 Task: Add "Add Label …" with "Title" Title0011 to Button Button0011 to Card Card0011 in Board Board0003 in Development in Trello
Action: Mouse moved to (699, 111)
Screenshot: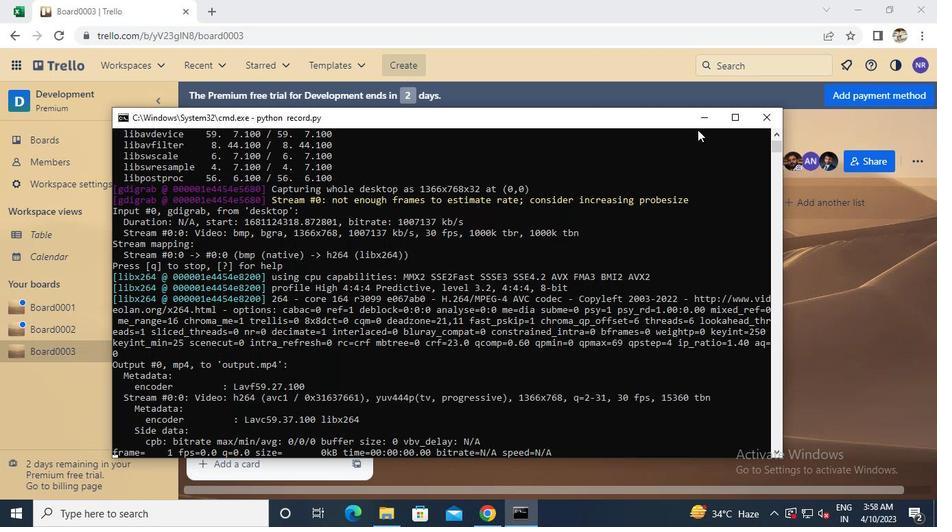 
Action: Mouse pressed left at (699, 111)
Screenshot: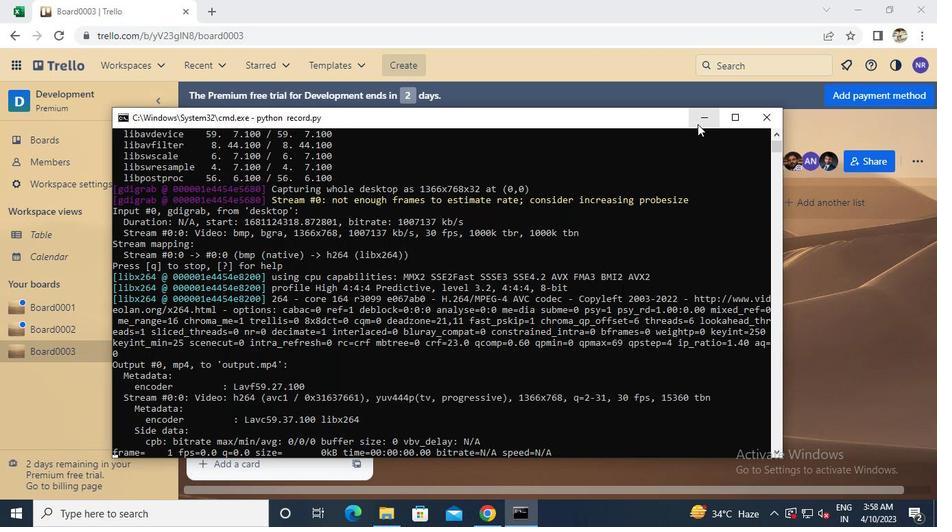
Action: Mouse moved to (297, 240)
Screenshot: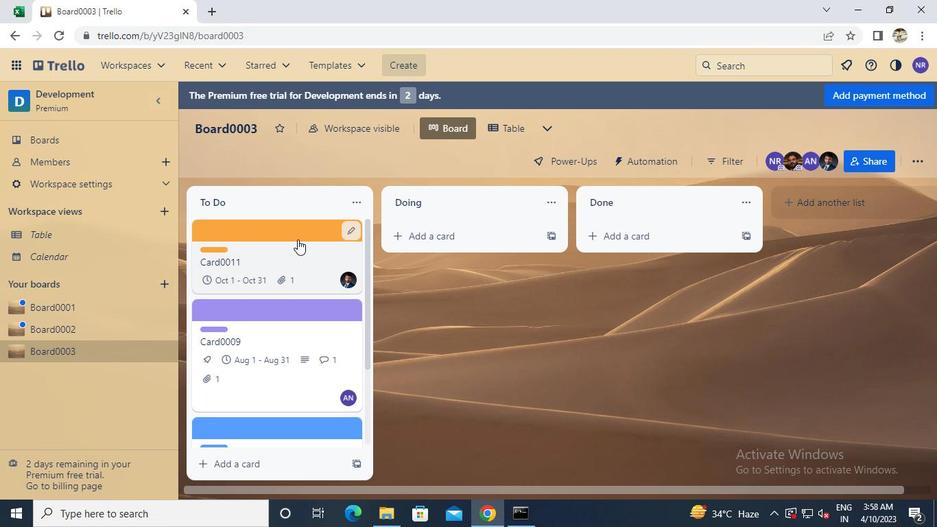 
Action: Mouse pressed left at (297, 240)
Screenshot: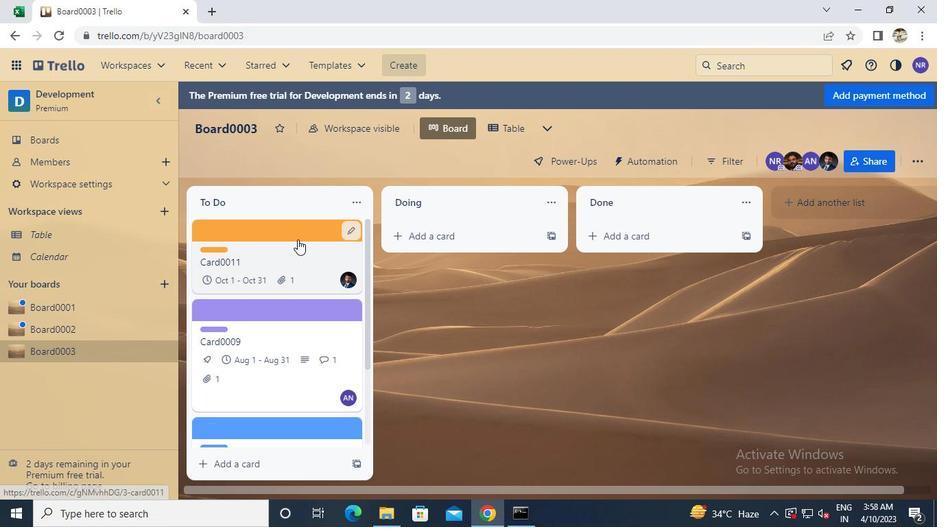 
Action: Mouse moved to (620, 366)
Screenshot: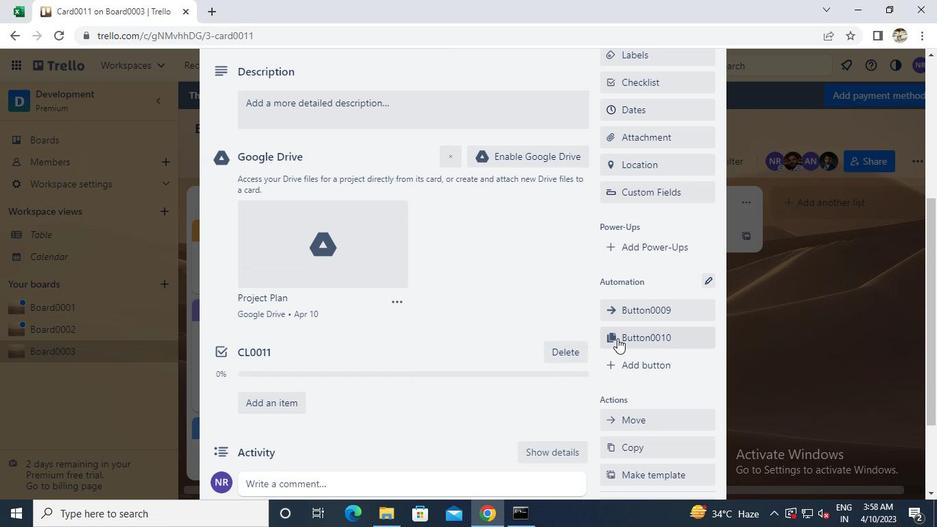 
Action: Mouse pressed left at (620, 366)
Screenshot: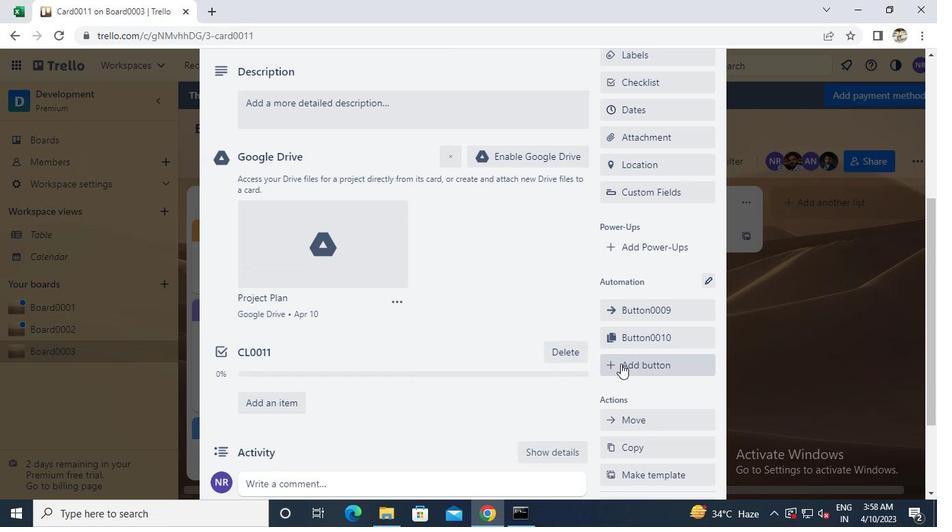 
Action: Mouse moved to (643, 214)
Screenshot: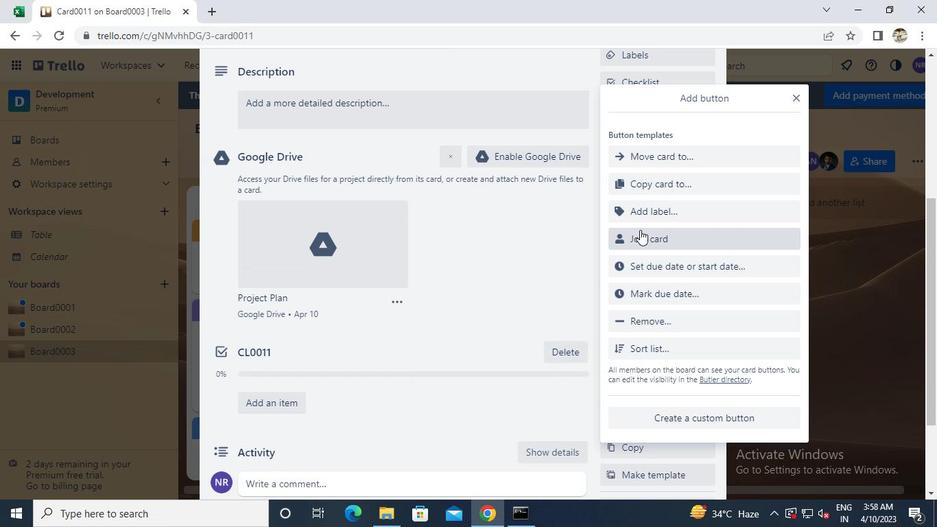 
Action: Mouse pressed left at (643, 214)
Screenshot: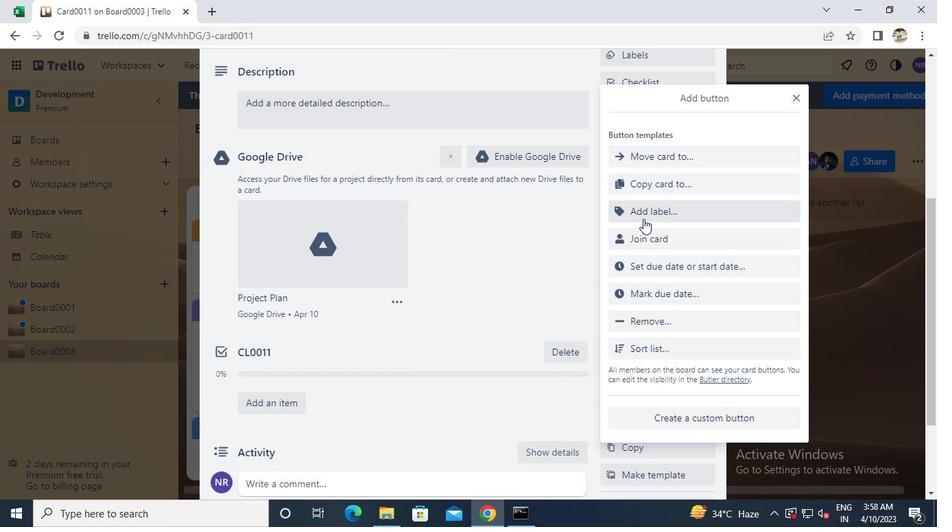 
Action: Mouse moved to (662, 164)
Screenshot: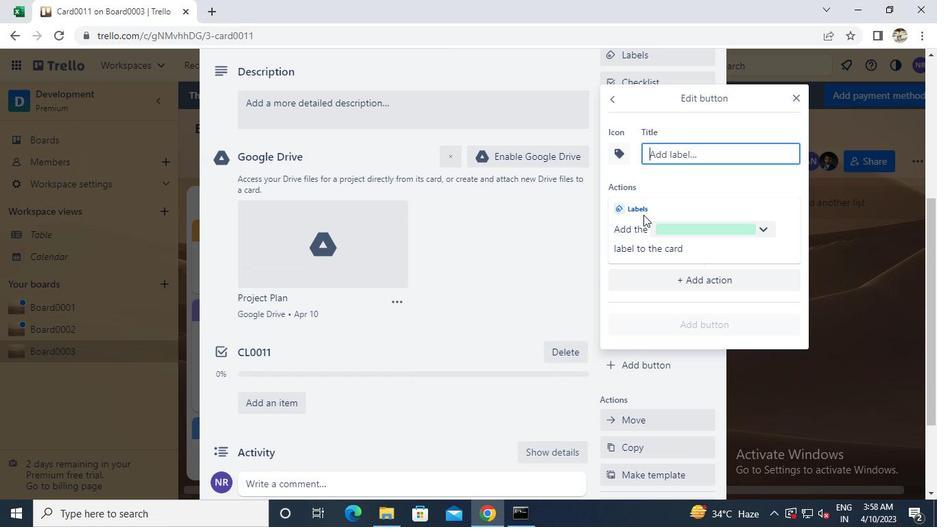 
Action: Keyboard Key.caps_lock
Screenshot: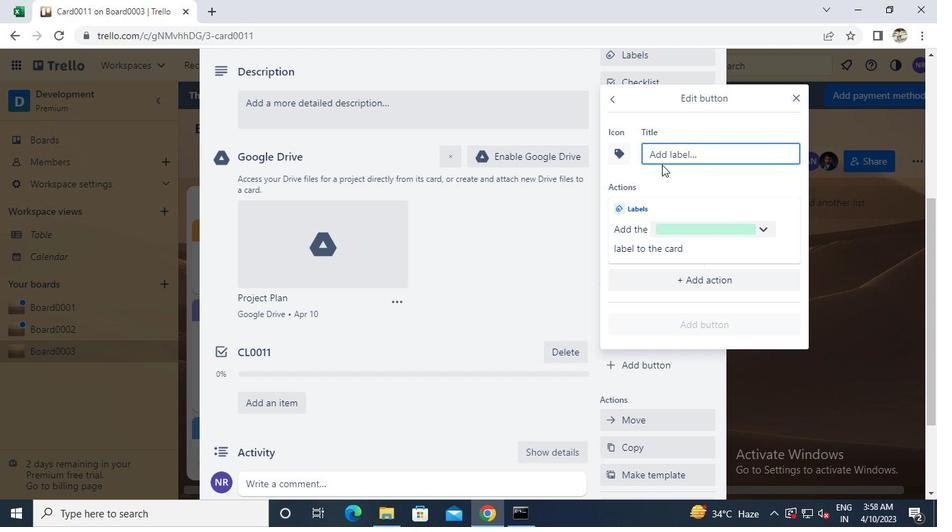 
Action: Keyboard Key.caps_lock
Screenshot: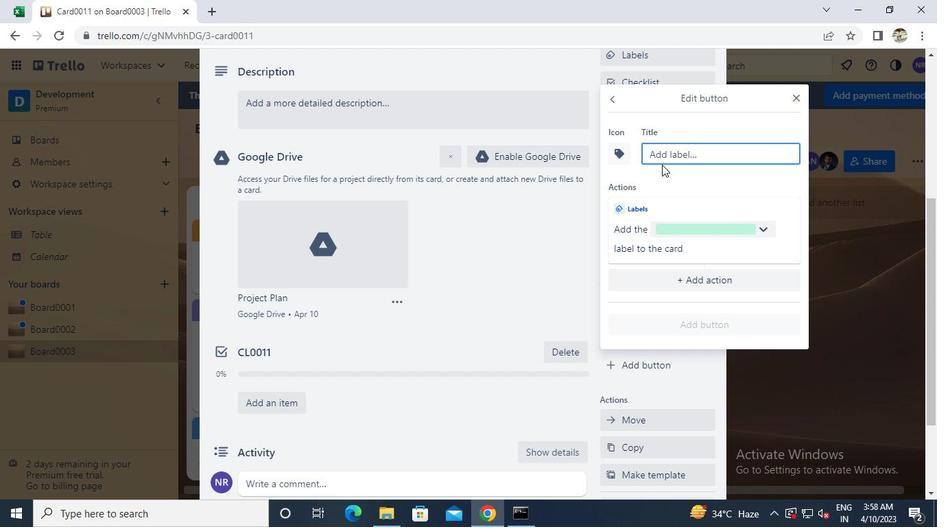 
Action: Keyboard t
Screenshot: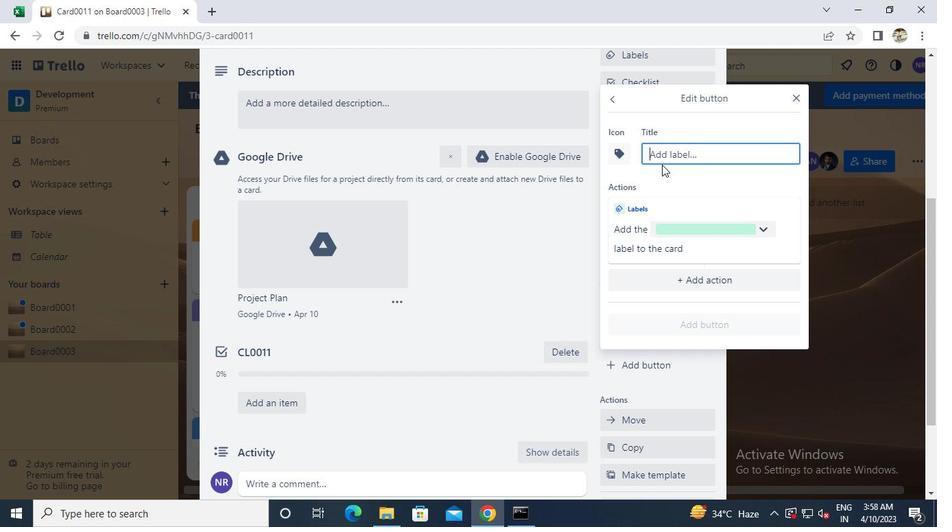 
Action: Mouse moved to (658, 163)
Screenshot: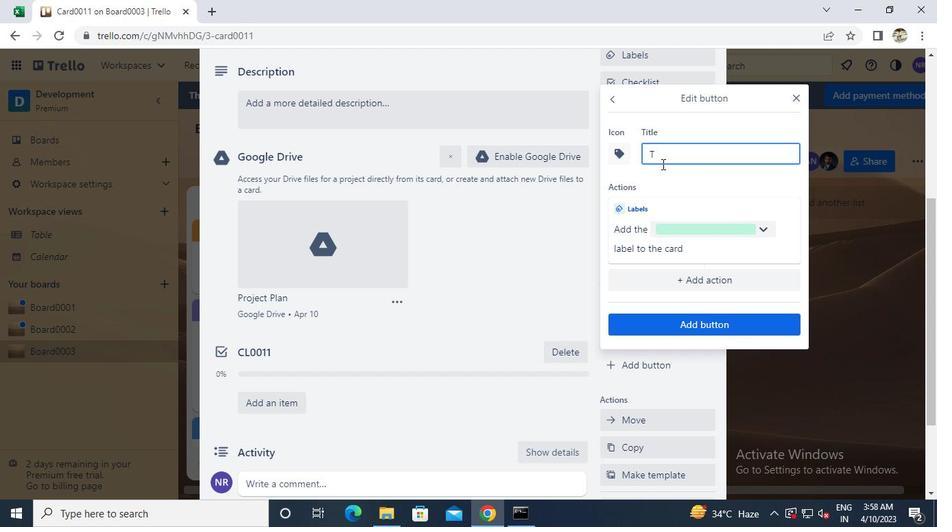 
Action: Keyboard Key.caps_lock
Screenshot: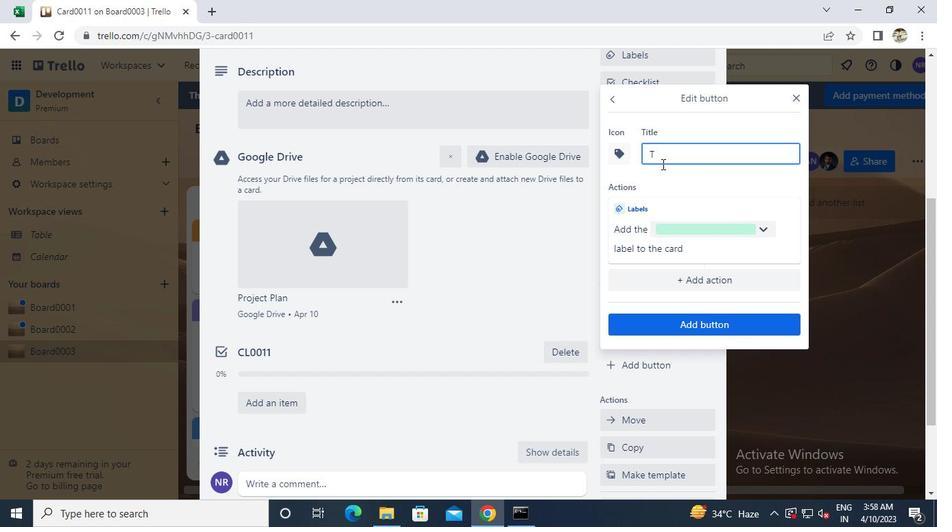 
Action: Mouse moved to (658, 162)
Screenshot: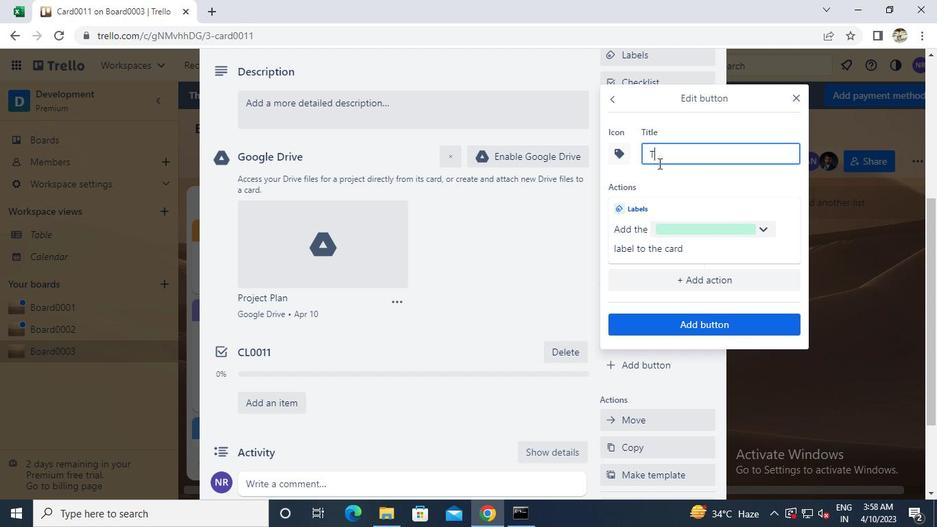 
Action: Keyboard i
Screenshot: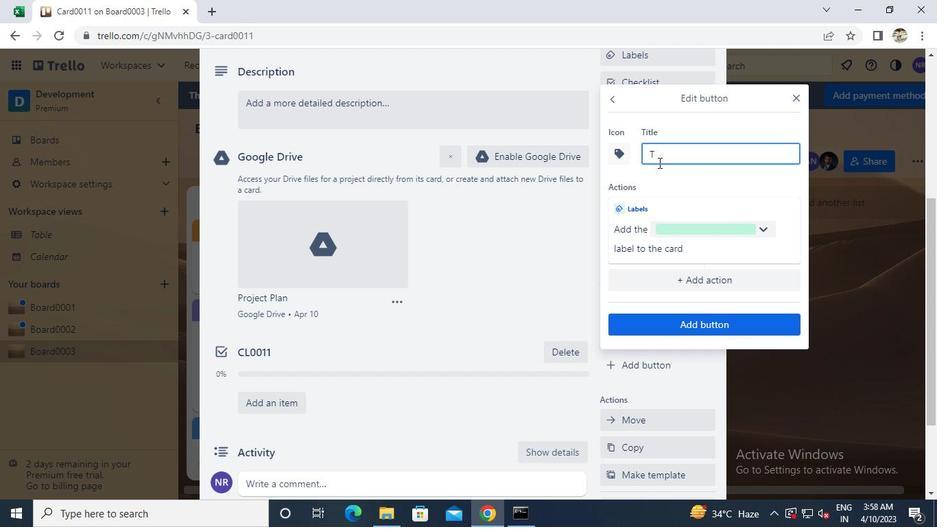 
Action: Keyboard t
Screenshot: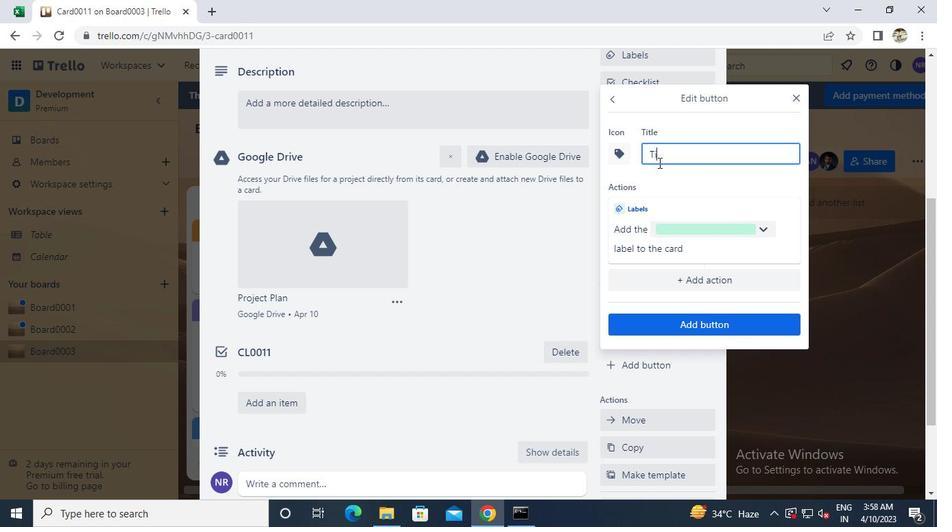 
Action: Keyboard t
Screenshot: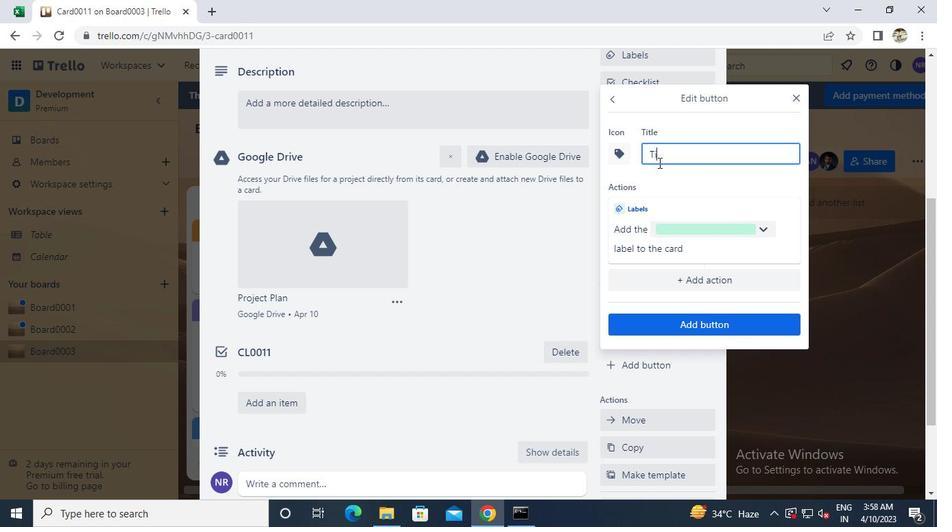 
Action: Keyboard l
Screenshot: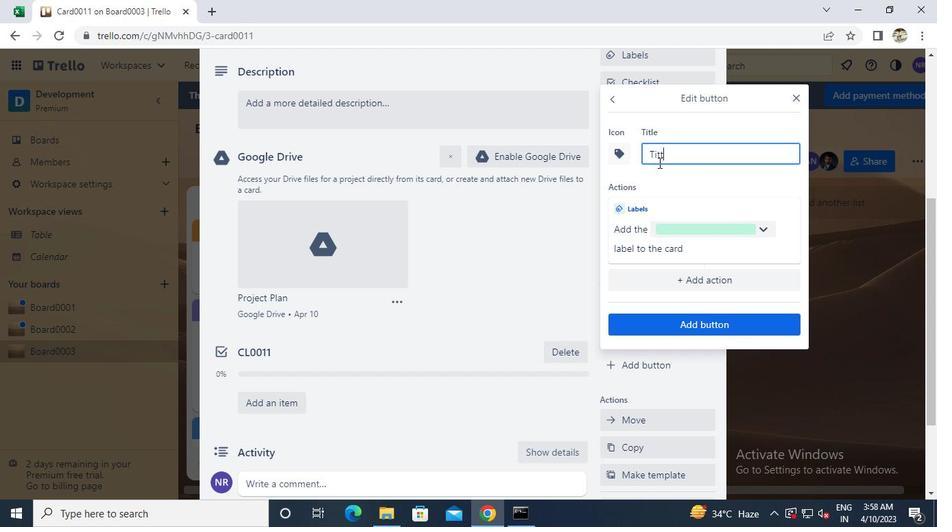 
Action: Keyboard e
Screenshot: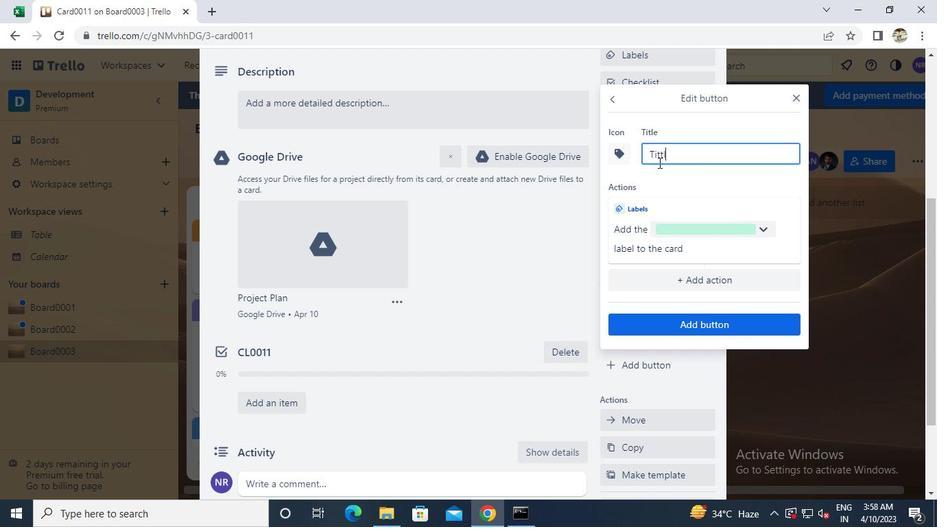
Action: Keyboard 0
Screenshot: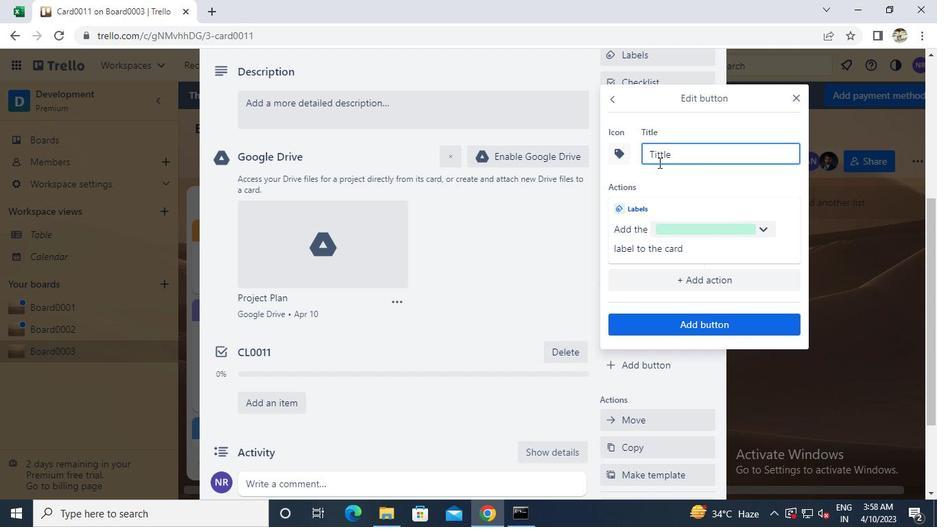 
Action: Keyboard 0
Screenshot: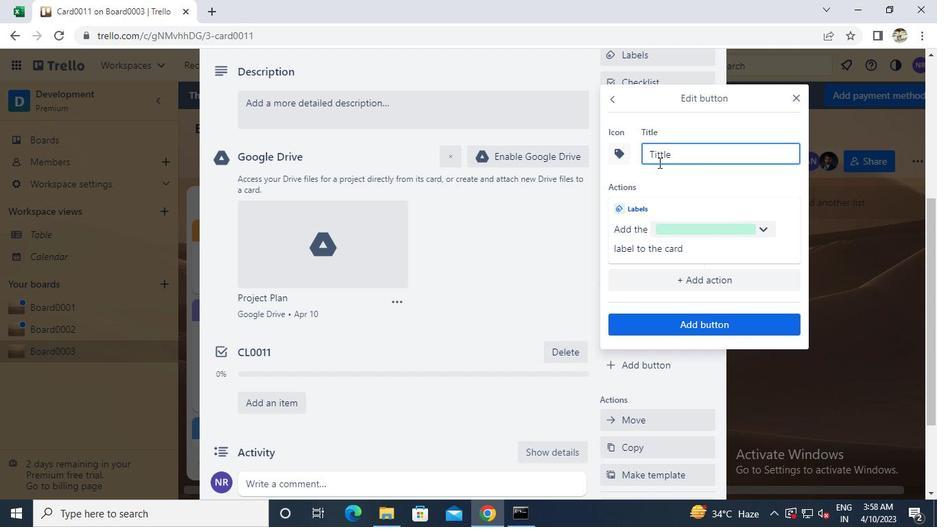 
Action: Keyboard 1
Screenshot: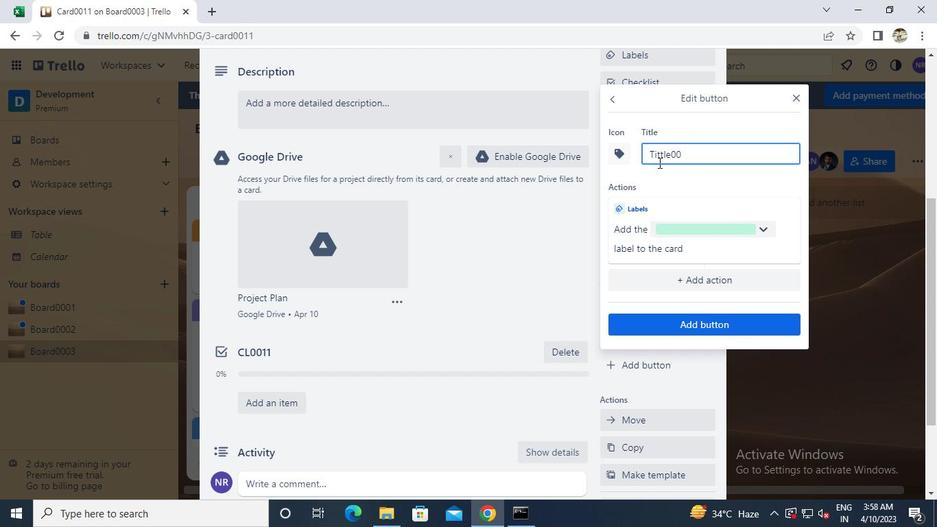 
Action: Keyboard 1
Screenshot: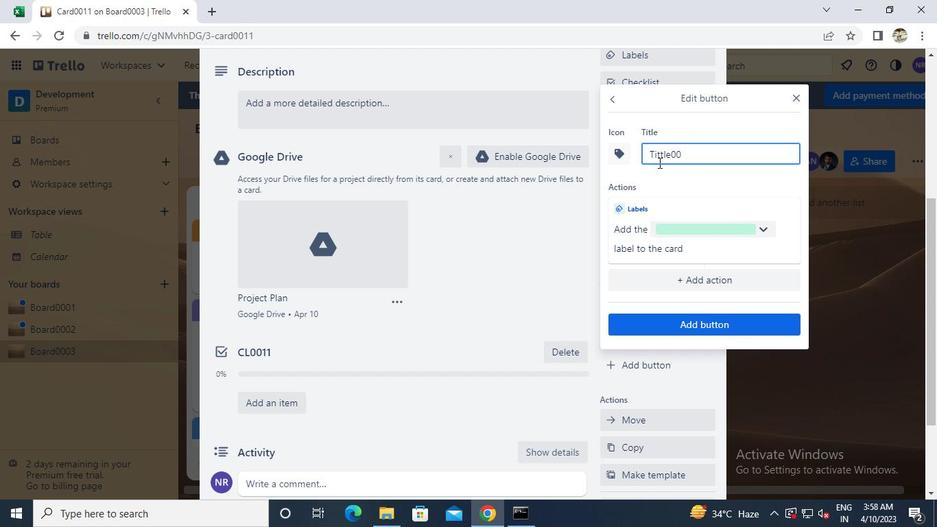 
Action: Mouse moved to (670, 325)
Screenshot: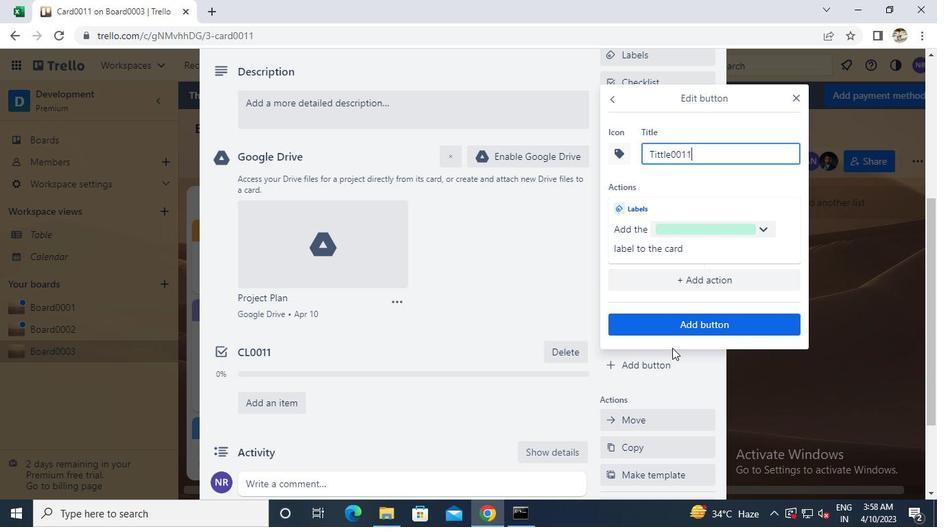 
Action: Mouse pressed left at (670, 325)
Screenshot: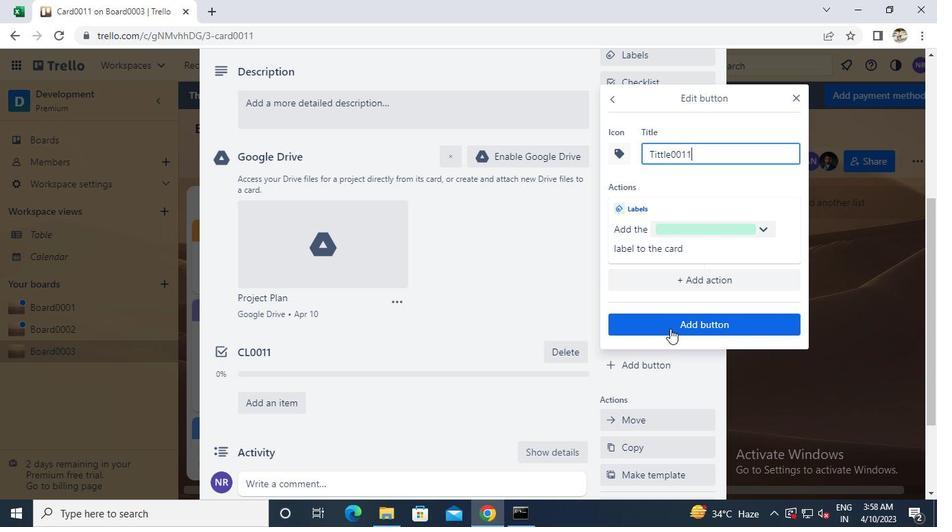 
Action: Mouse moved to (708, 95)
Screenshot: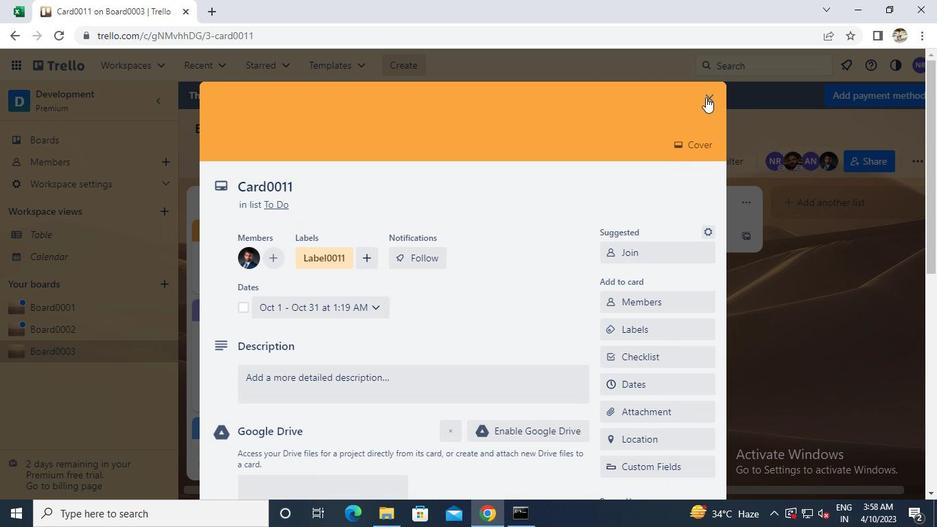 
Action: Mouse pressed left at (708, 95)
Screenshot: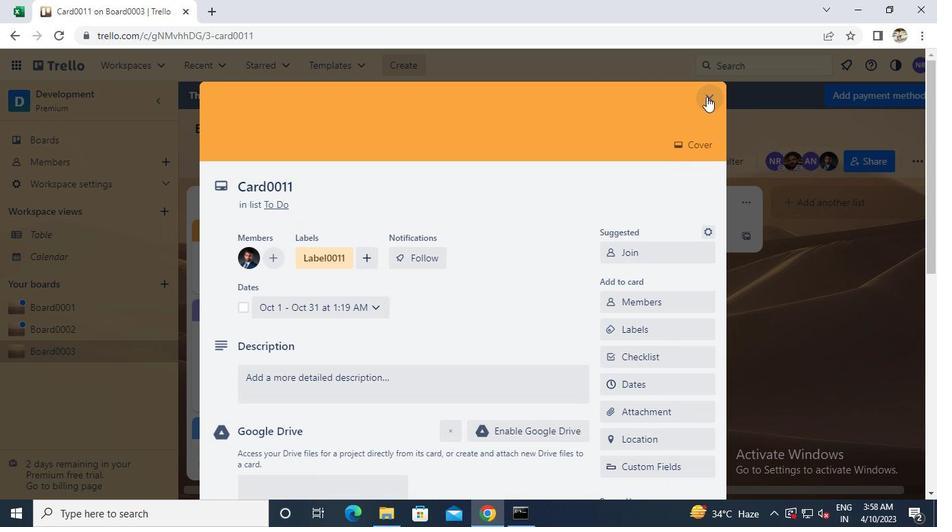 
Action: Mouse moved to (521, 518)
Screenshot: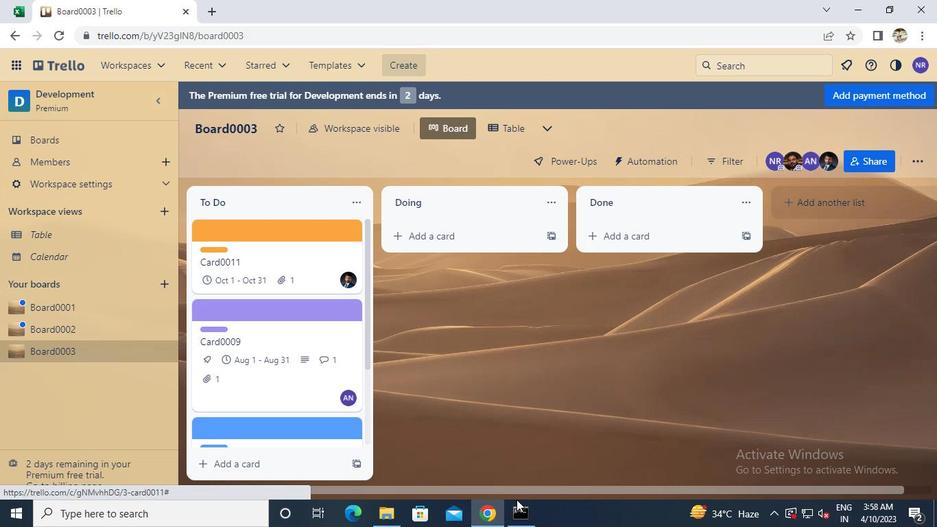 
Action: Mouse pressed left at (521, 518)
Screenshot: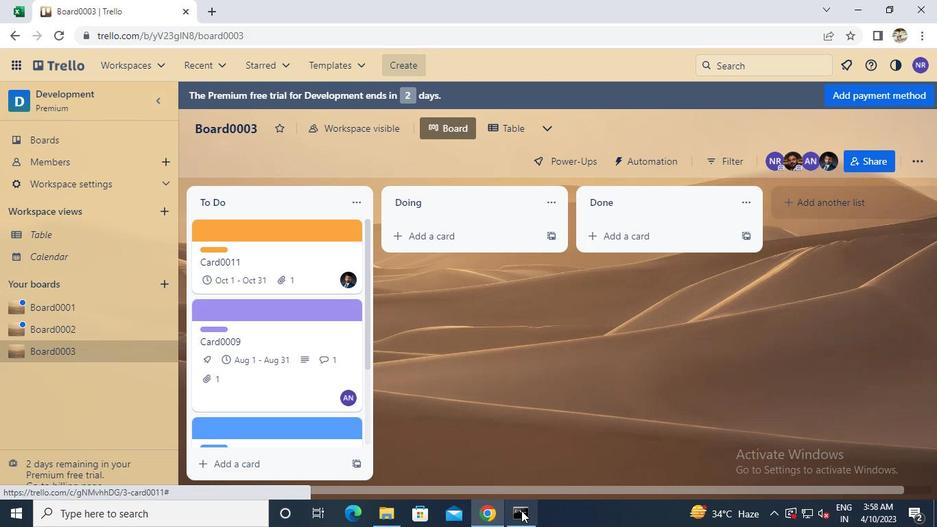 
Action: Mouse moved to (774, 113)
Screenshot: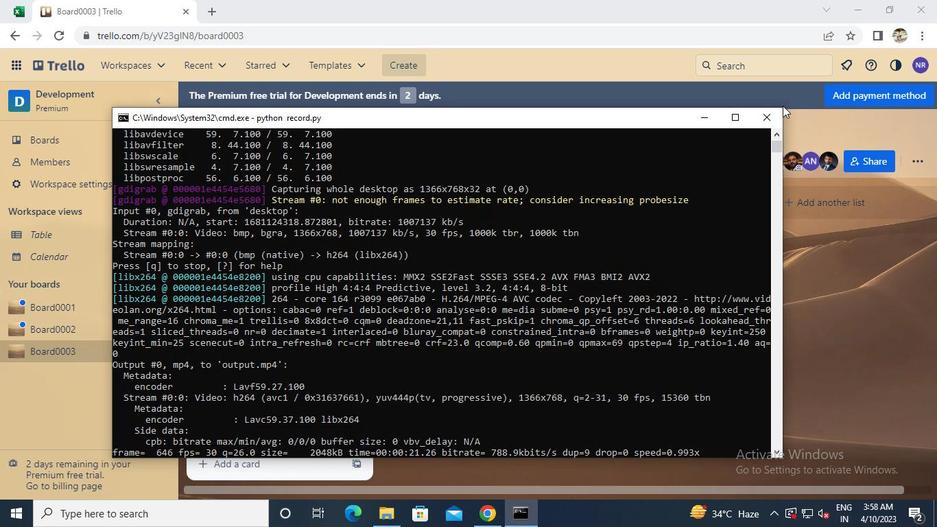 
Action: Mouse pressed left at (774, 113)
Screenshot: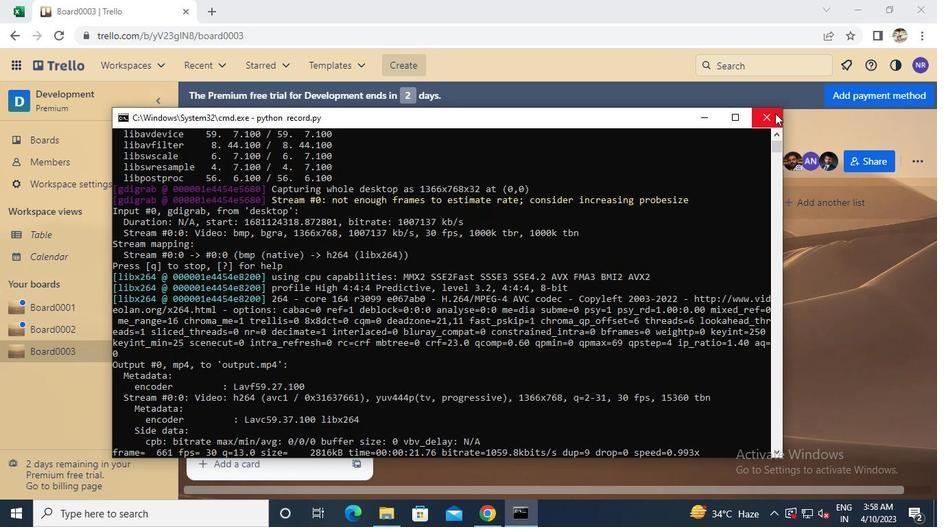 
Action: Mouse moved to (772, 114)
Screenshot: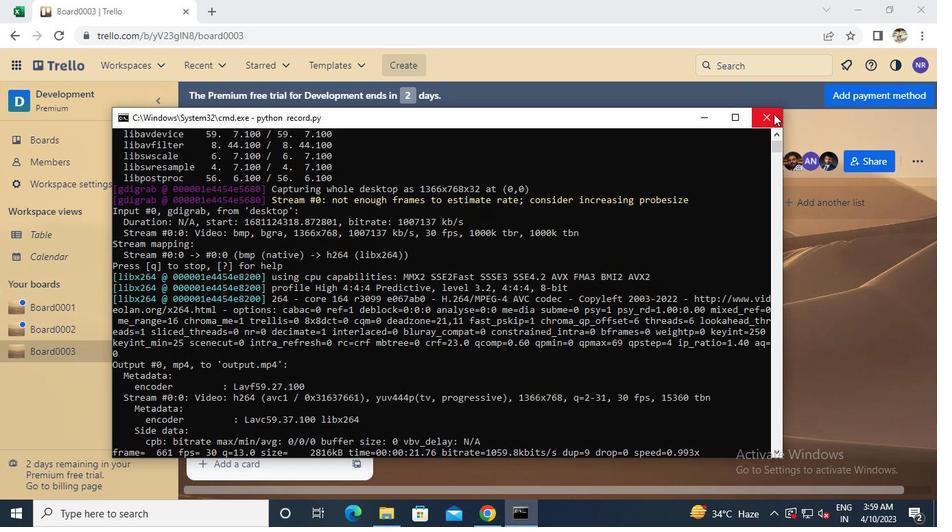 
